 Task: Change  the formatting of the data  Which is Greater than 10 in conditional formating, put the option 'Green Fill with Dark Green Text. . 'In the sheet   Rise Sales log book
Action: Mouse moved to (280, 205)
Screenshot: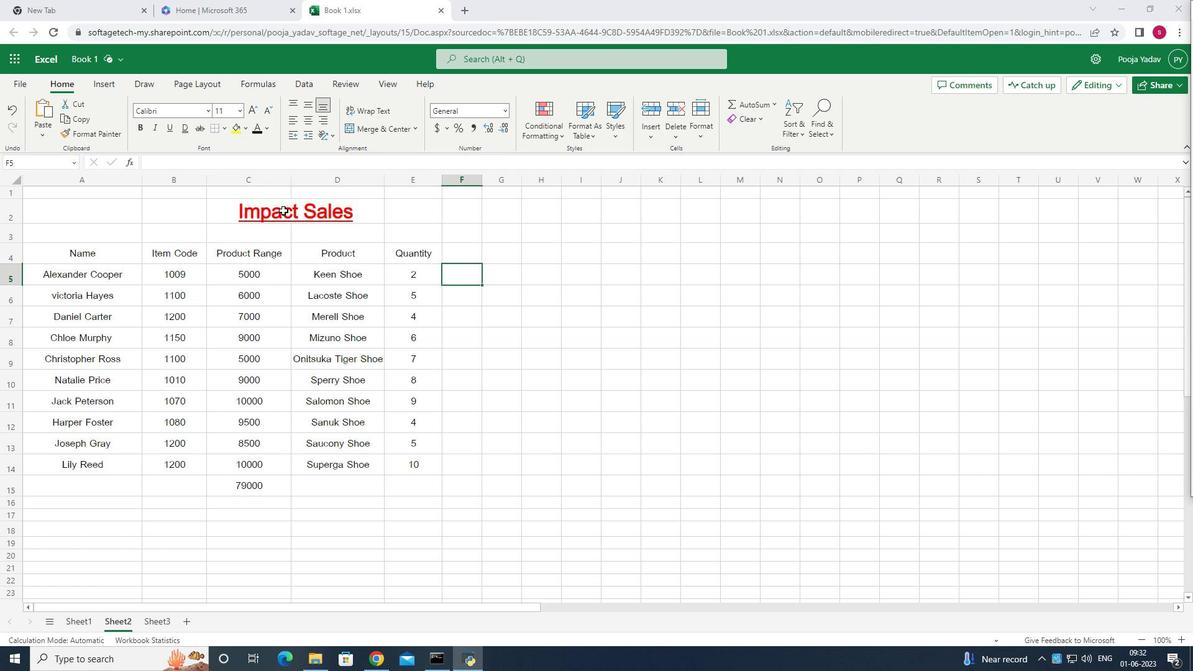 
Action: Mouse pressed left at (280, 205)
Screenshot: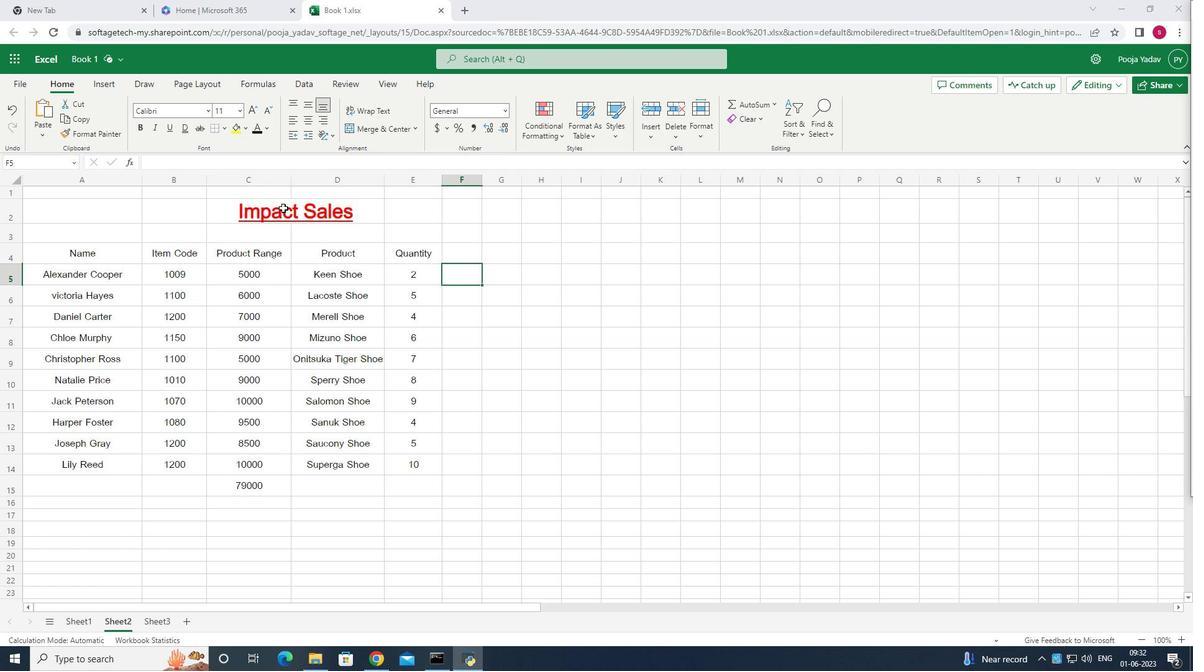 
Action: Mouse moved to (62, 246)
Screenshot: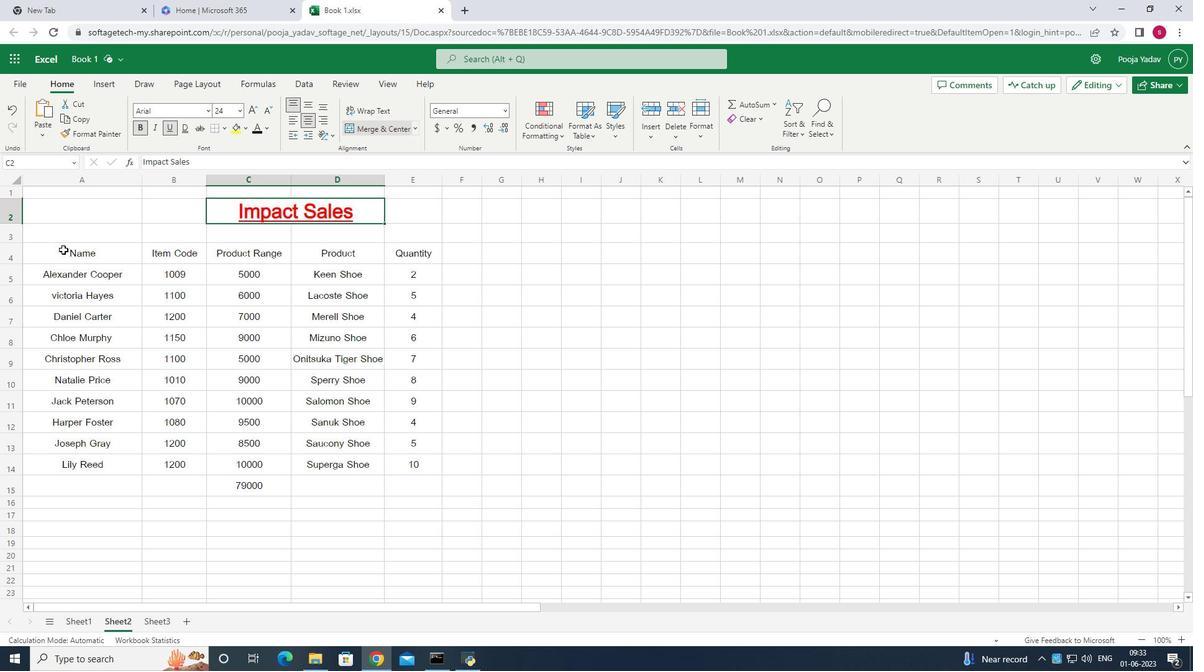 
Action: Mouse pressed left at (62, 246)
Screenshot: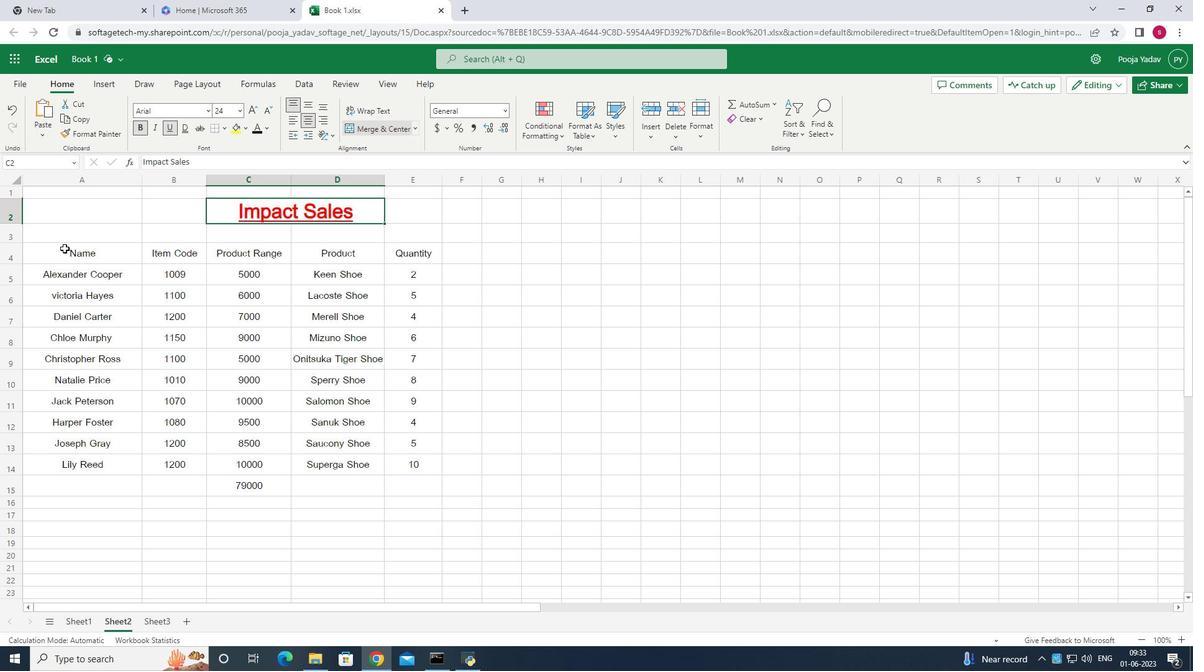 
Action: Mouse moved to (79, 233)
Screenshot: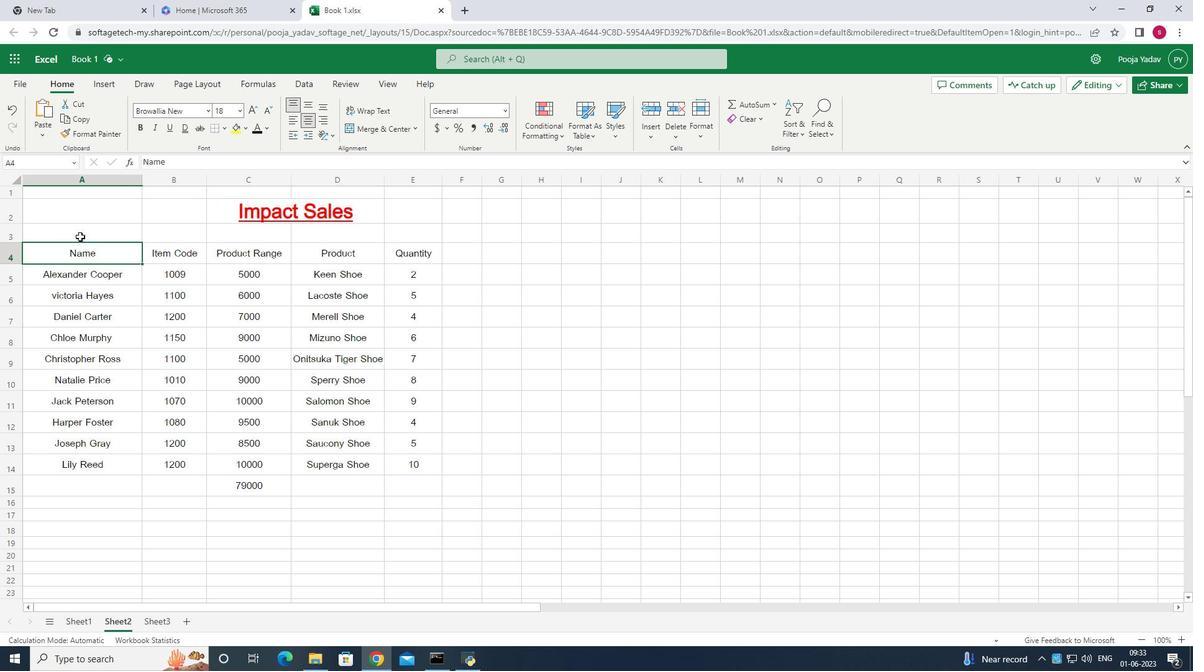 
Action: Mouse pressed left at (79, 233)
Screenshot: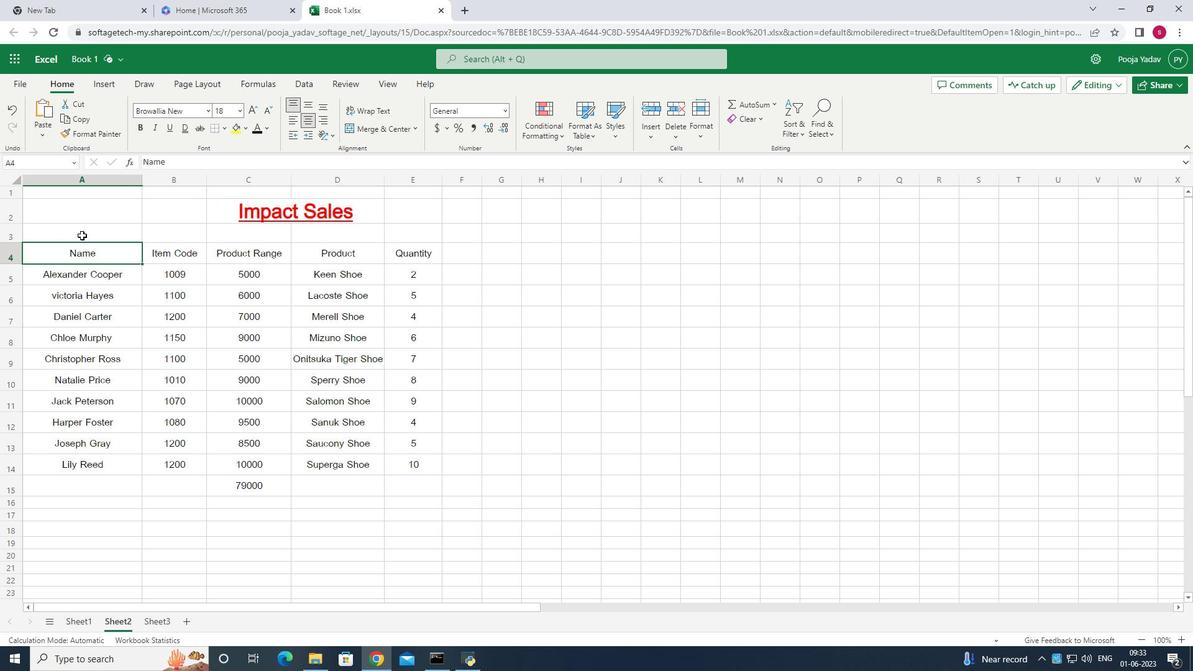 
Action: Mouse pressed left at (79, 233)
Screenshot: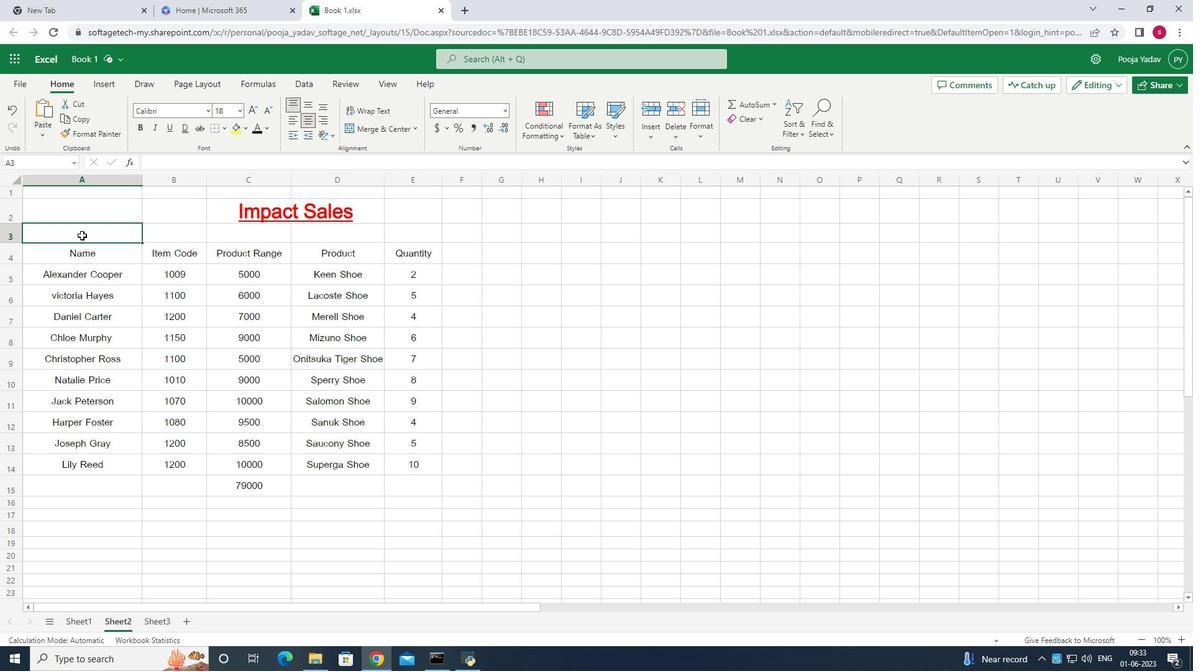 
Action: Mouse moved to (260, 123)
Screenshot: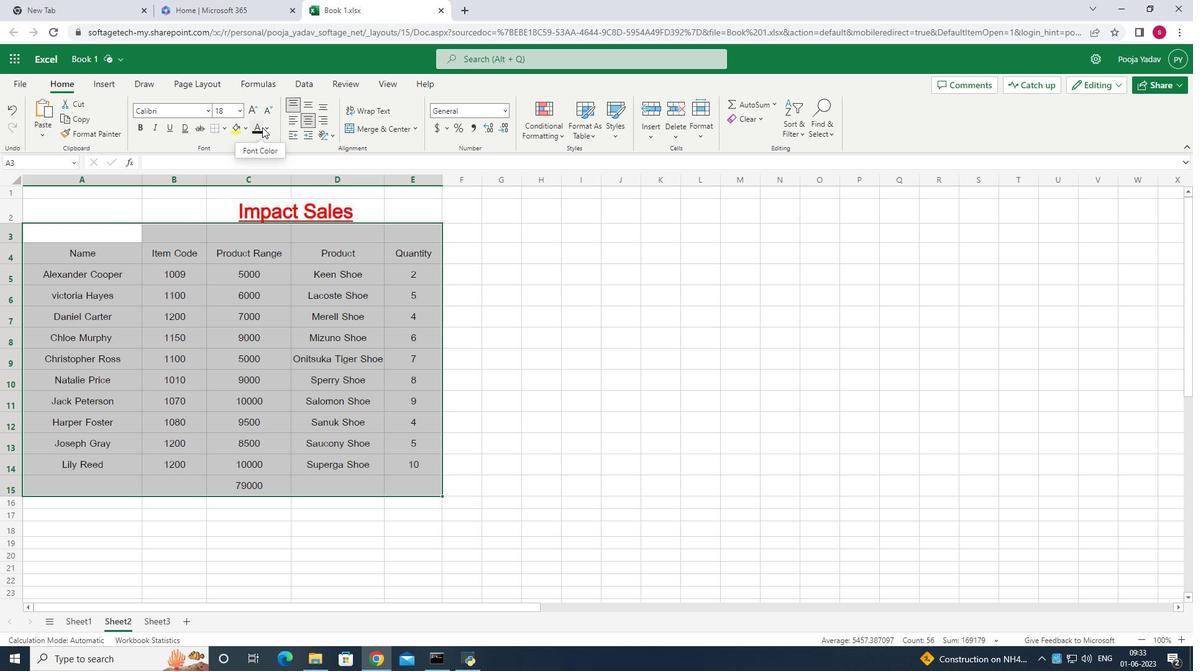 
Action: Mouse pressed left at (260, 123)
Screenshot: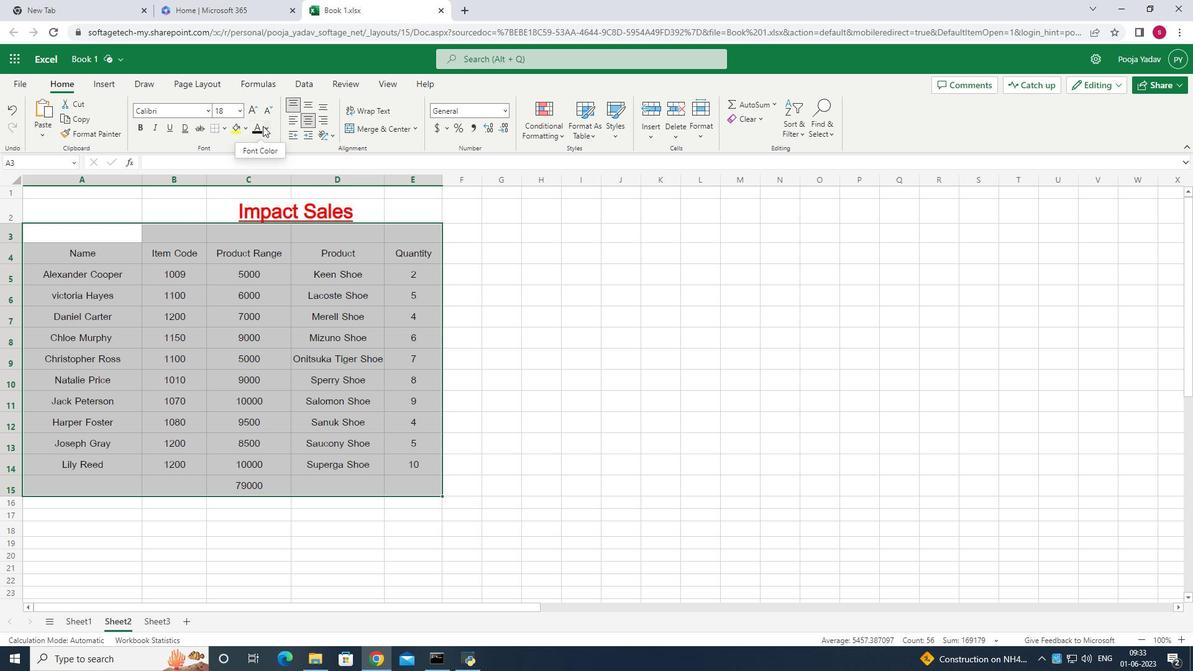 
Action: Mouse moved to (392, 260)
Screenshot: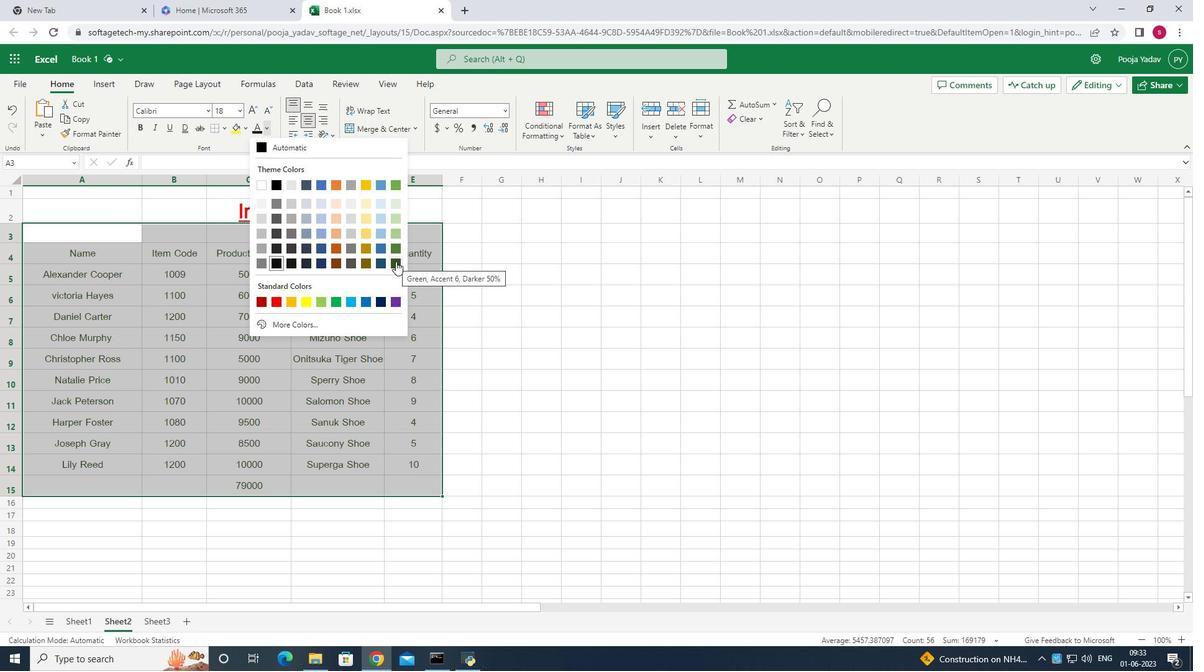 
Action: Mouse pressed left at (392, 260)
Screenshot: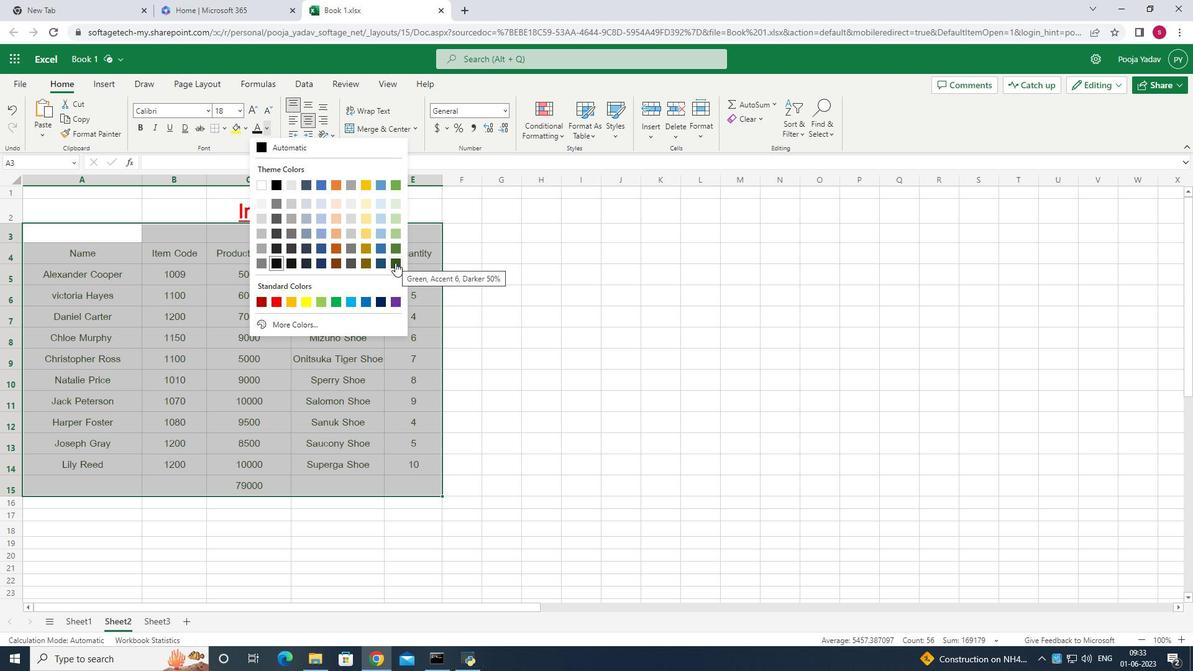 
Action: Mouse moved to (463, 279)
Screenshot: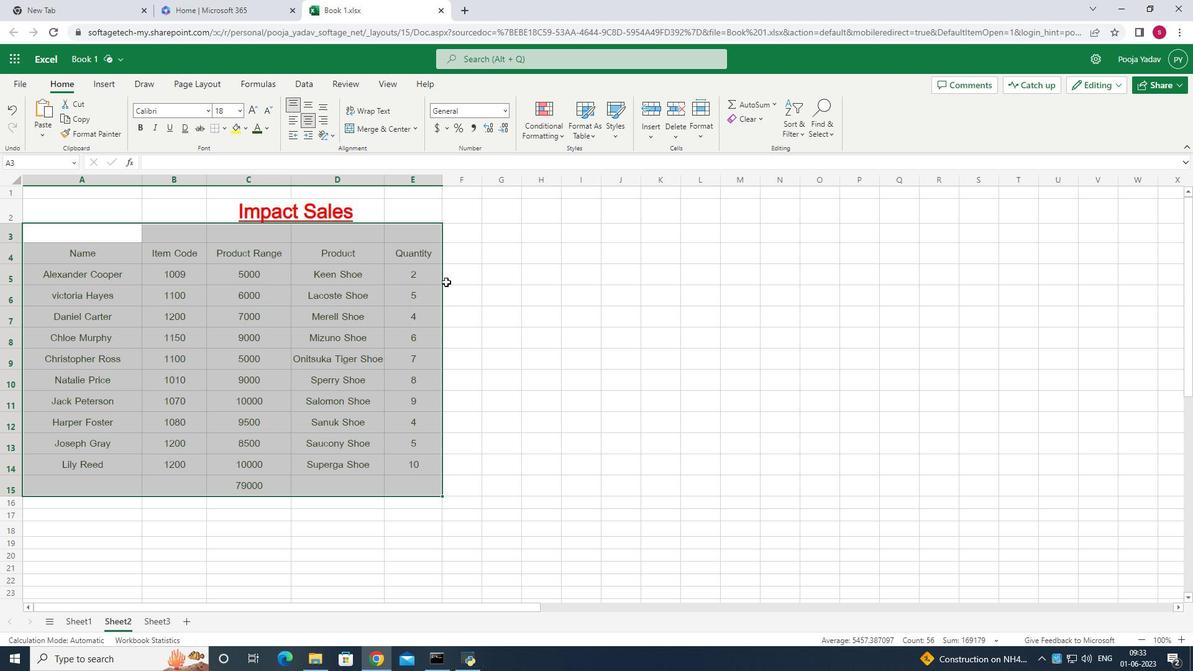 
Action: Mouse pressed left at (463, 279)
Screenshot: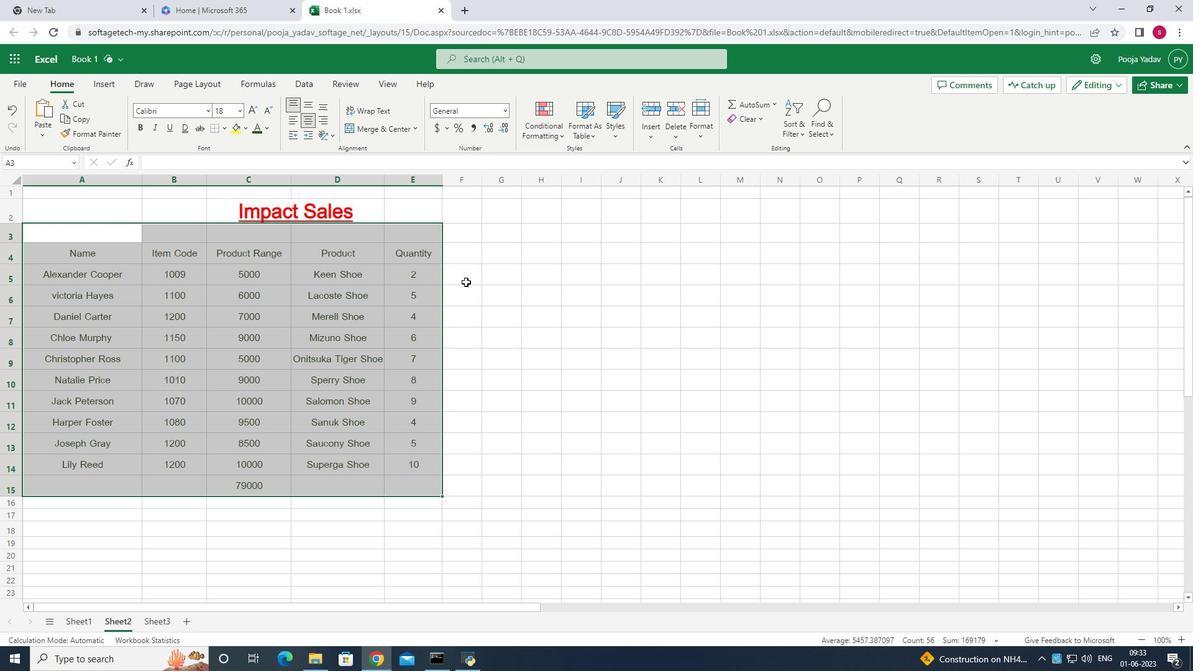 
Action: Mouse moved to (81, 236)
Screenshot: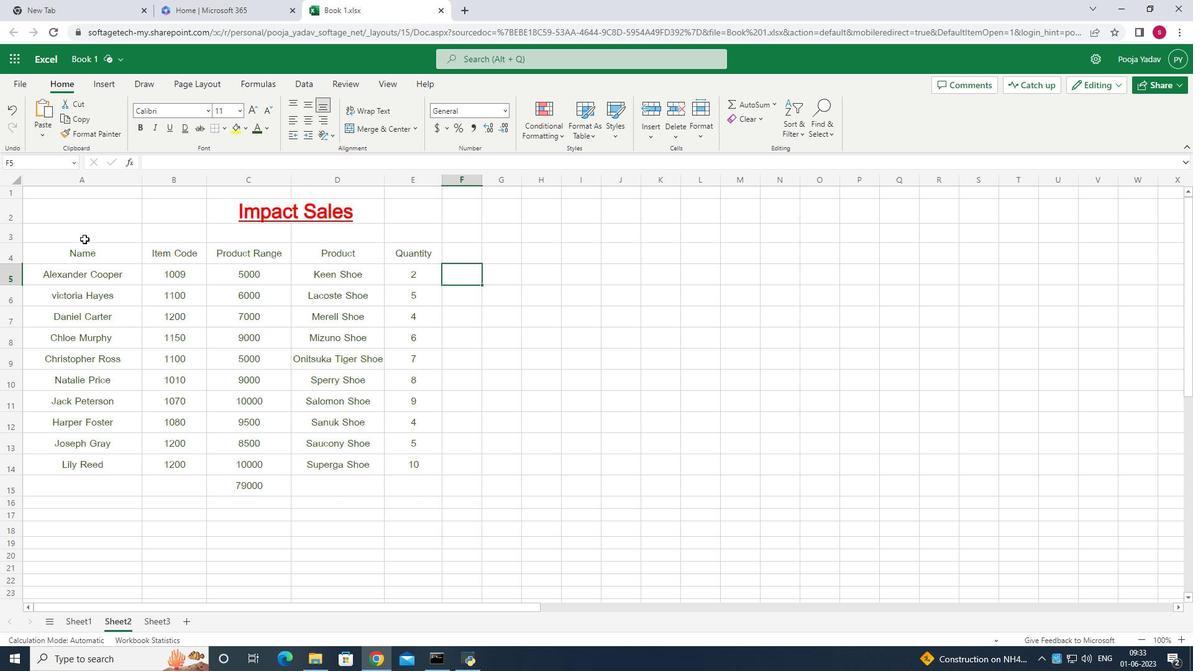 
Action: Mouse pressed left at (81, 236)
Screenshot: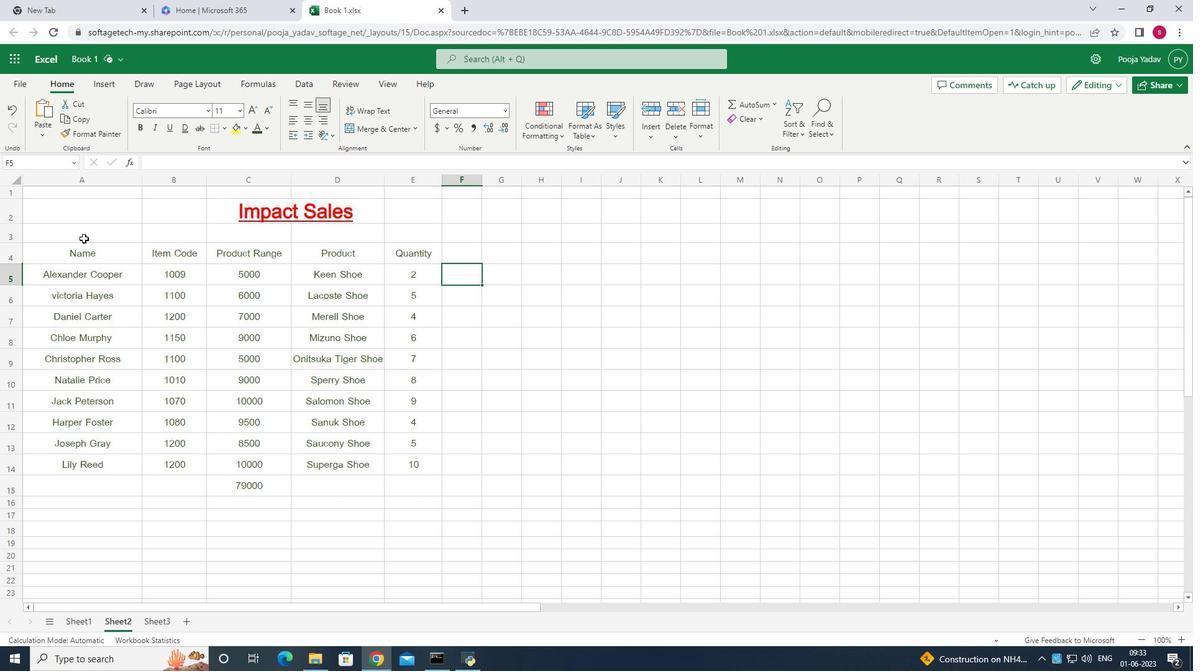 
Action: Mouse moved to (261, 128)
Screenshot: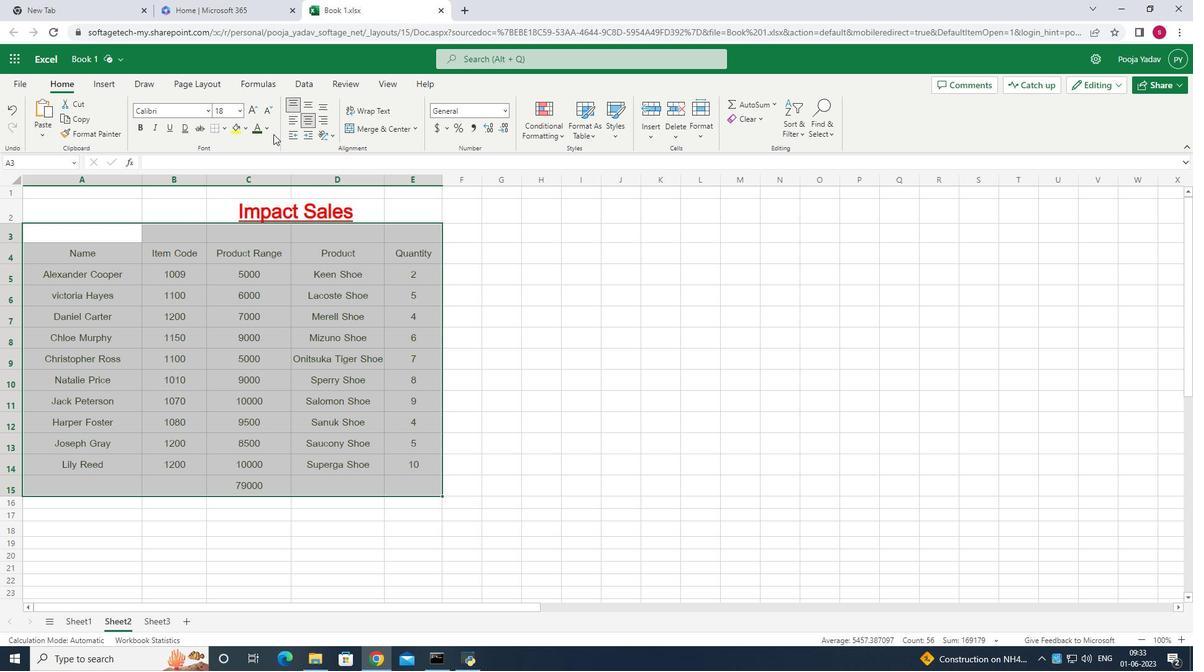 
Action: Mouse pressed left at (261, 128)
Screenshot: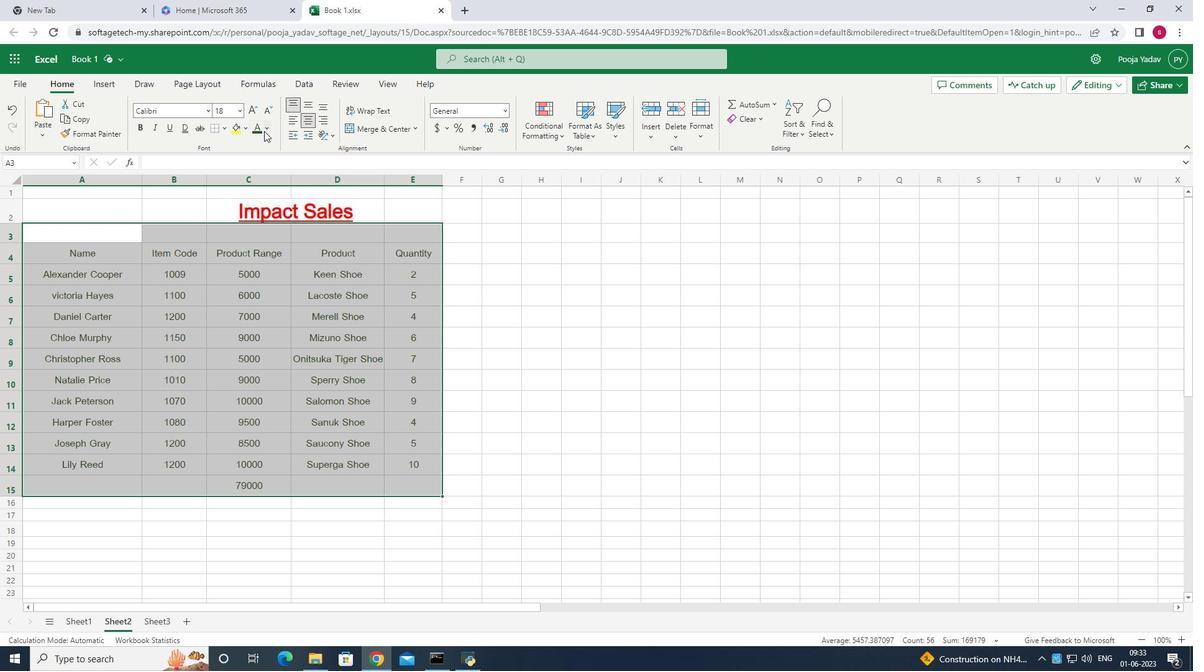 
Action: Mouse moved to (392, 256)
Screenshot: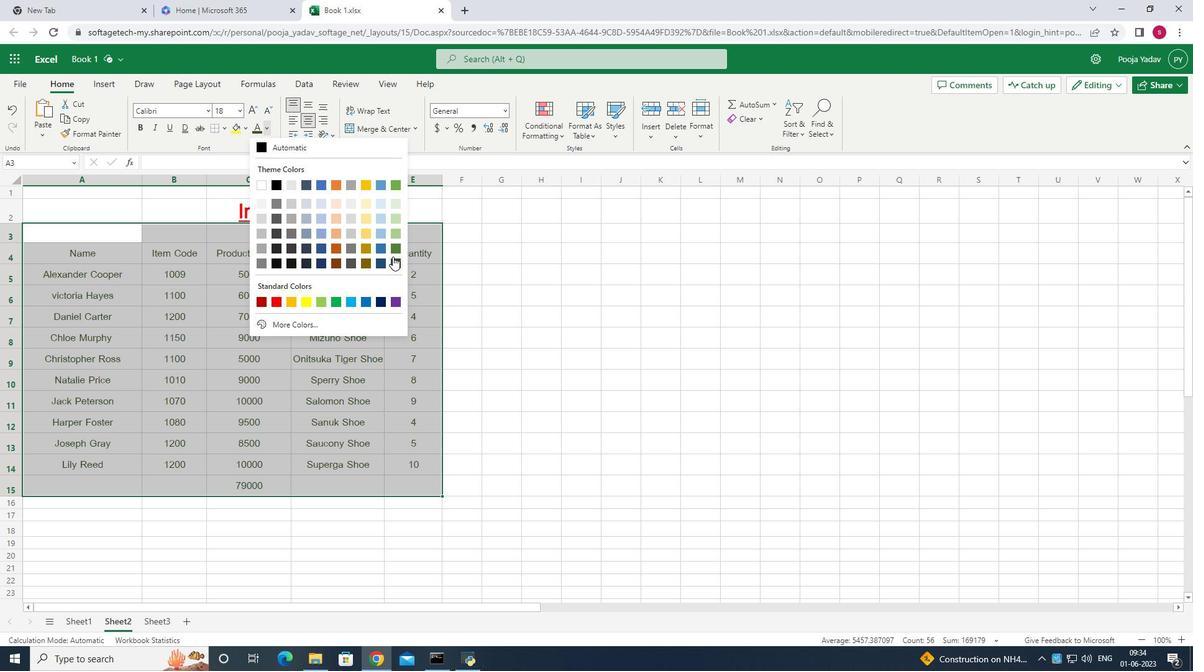 
Action: Mouse pressed left at (392, 256)
Screenshot: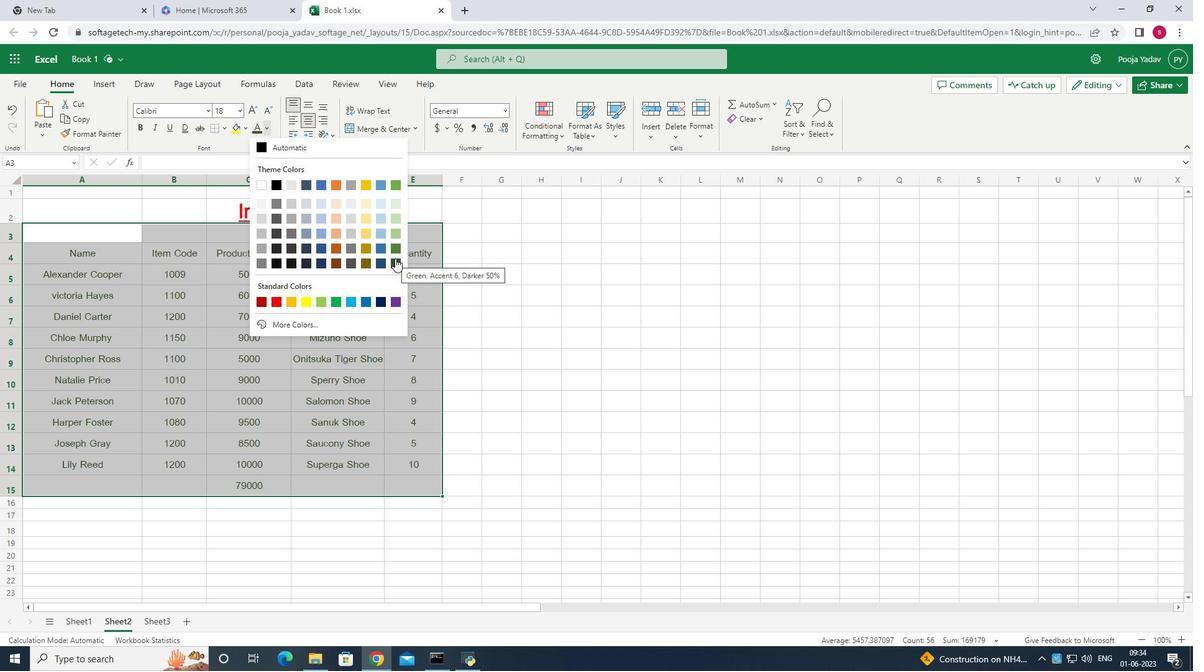 
Action: Mouse pressed left at (392, 256)
Screenshot: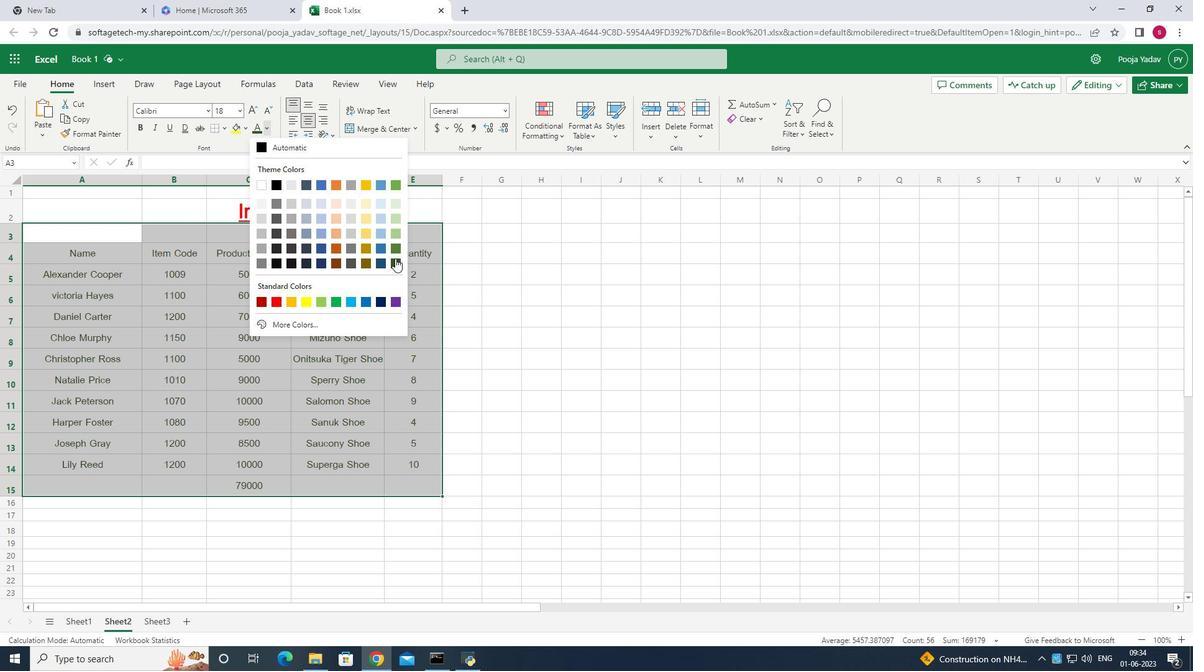 
Action: Mouse pressed left at (392, 256)
Screenshot: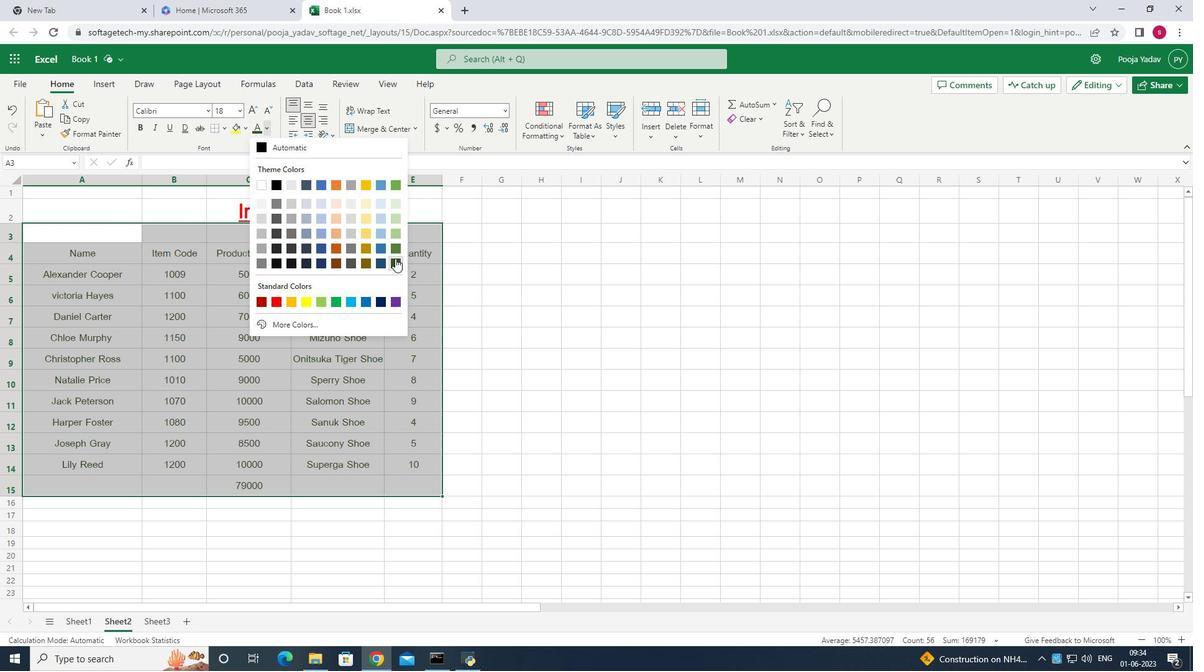 
Action: Mouse pressed left at (392, 256)
Screenshot: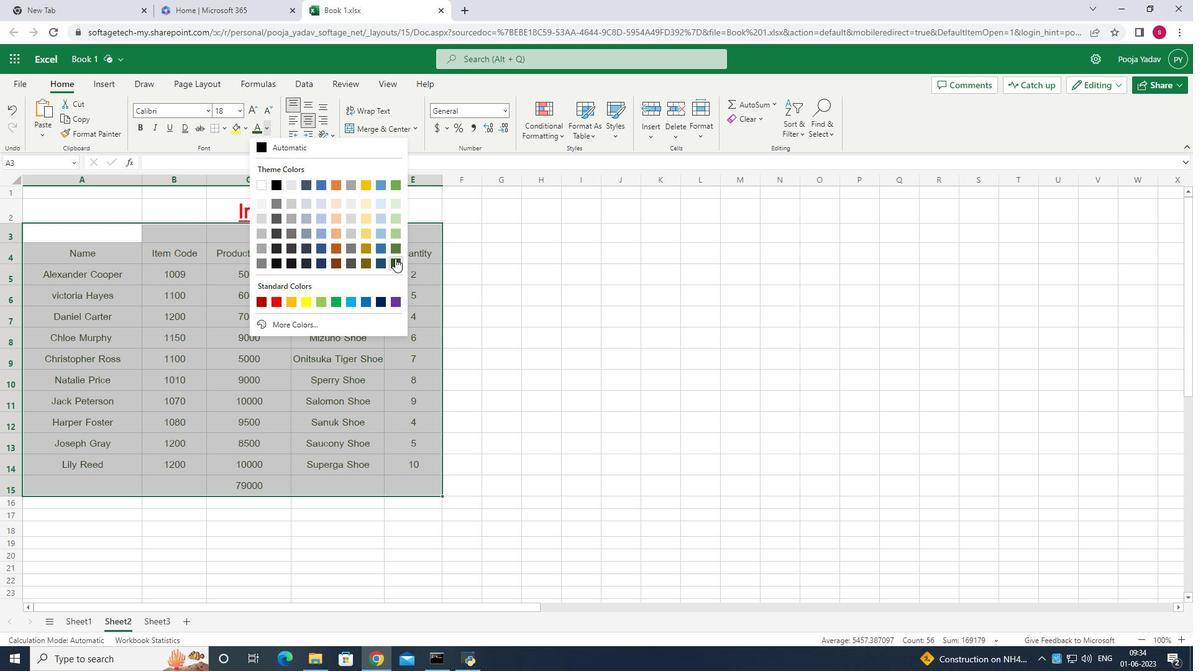 
Action: Mouse moved to (396, 257)
Screenshot: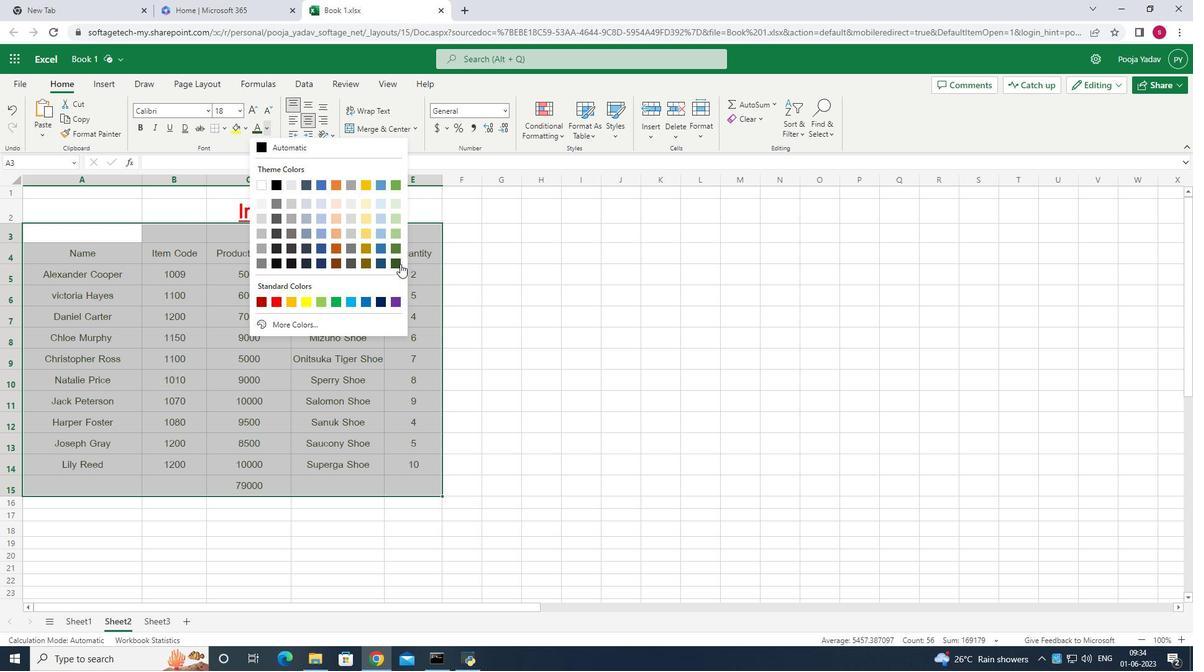 
Action: Mouse pressed left at (396, 257)
Screenshot: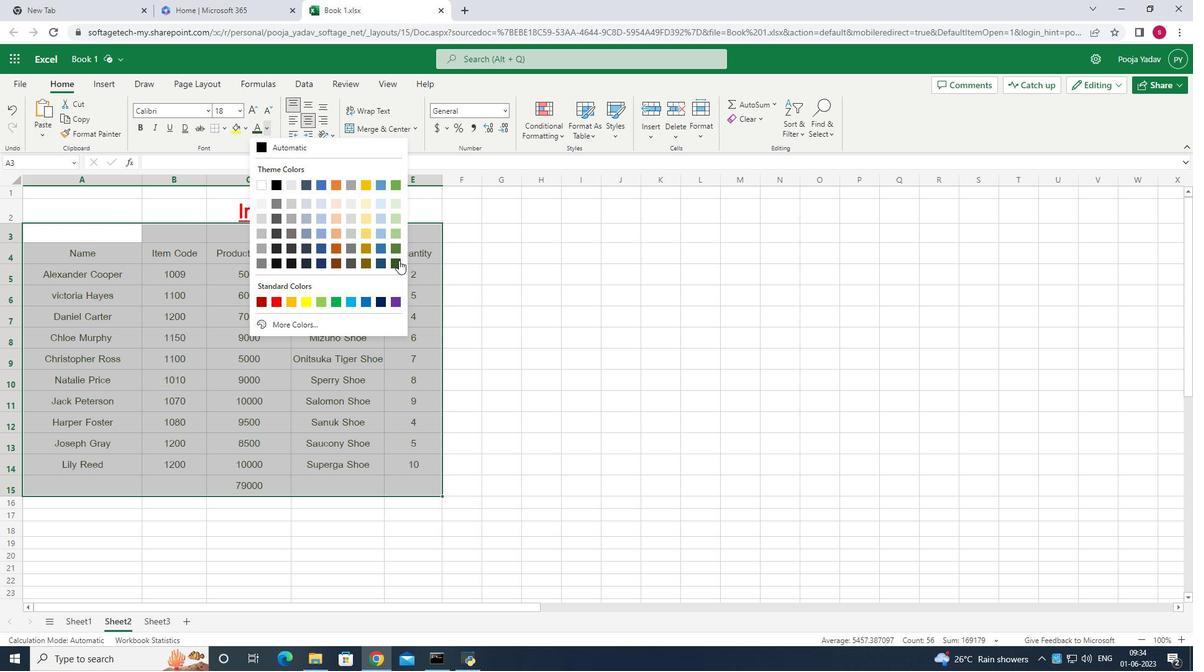
Action: Mouse moved to (522, 271)
Screenshot: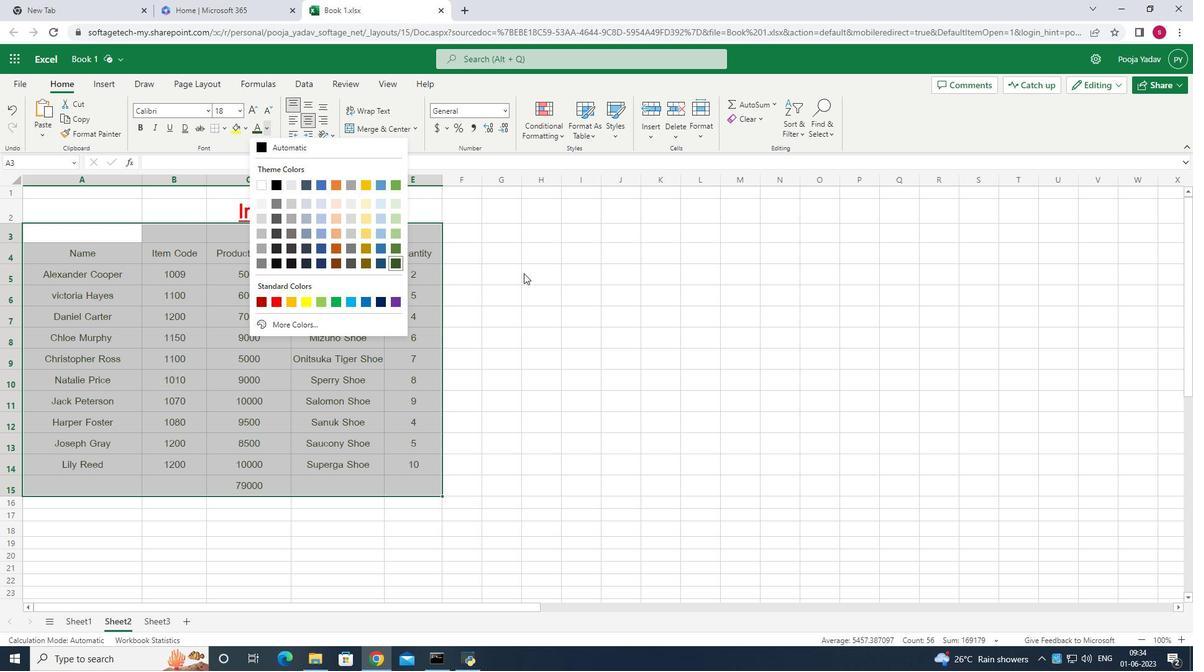 
Action: Mouse pressed left at (522, 271)
Screenshot: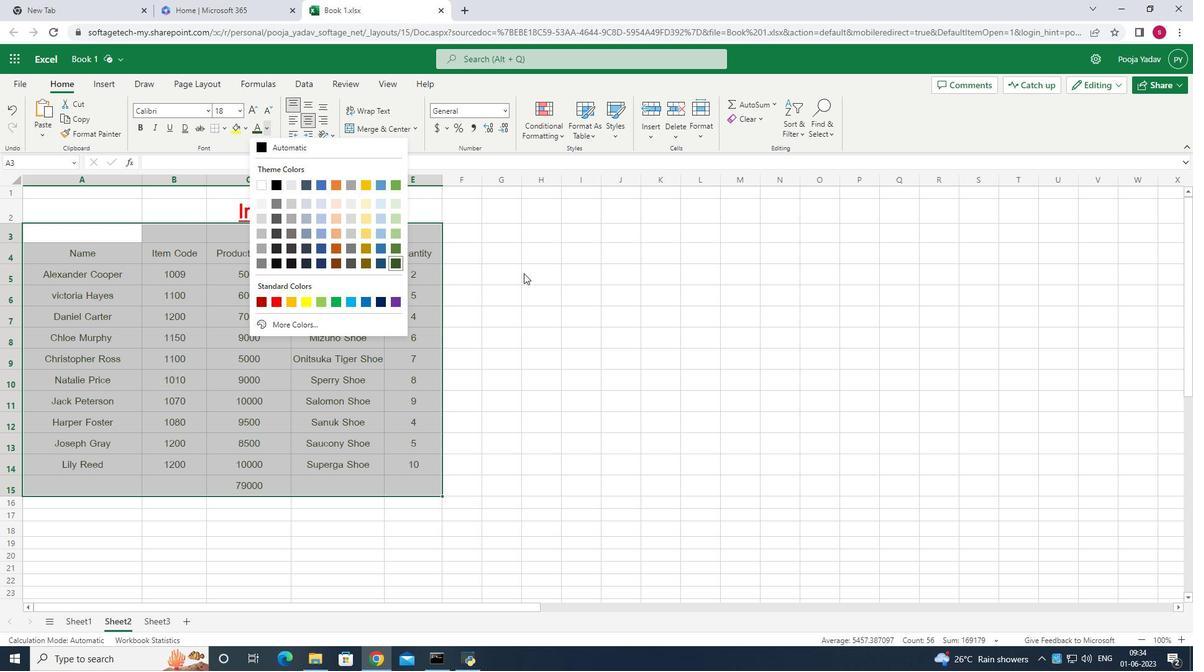 
Action: Mouse moved to (497, 368)
Screenshot: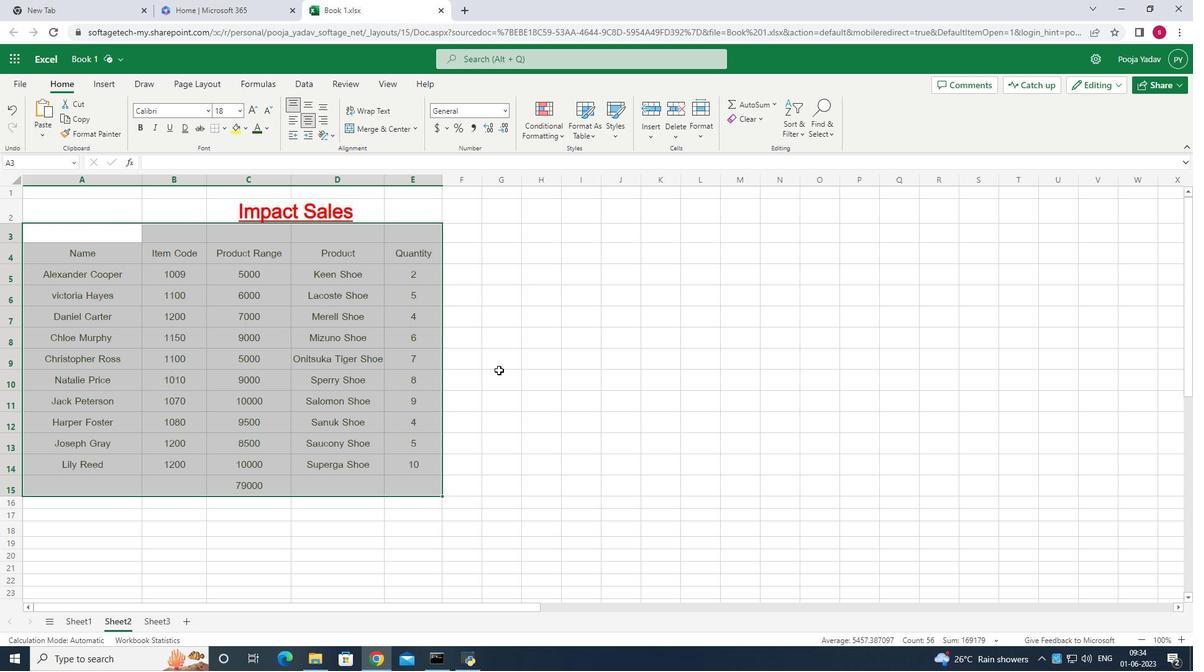 
Action: Mouse pressed left at (497, 368)
Screenshot: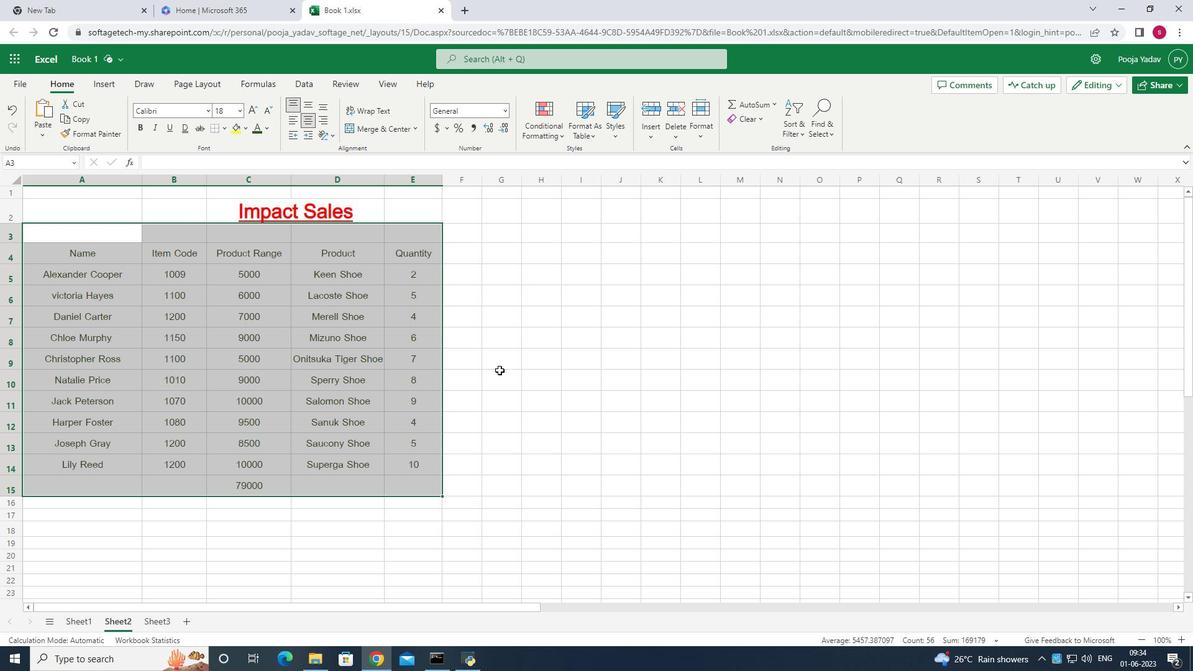 
Action: Mouse moved to (106, 239)
Screenshot: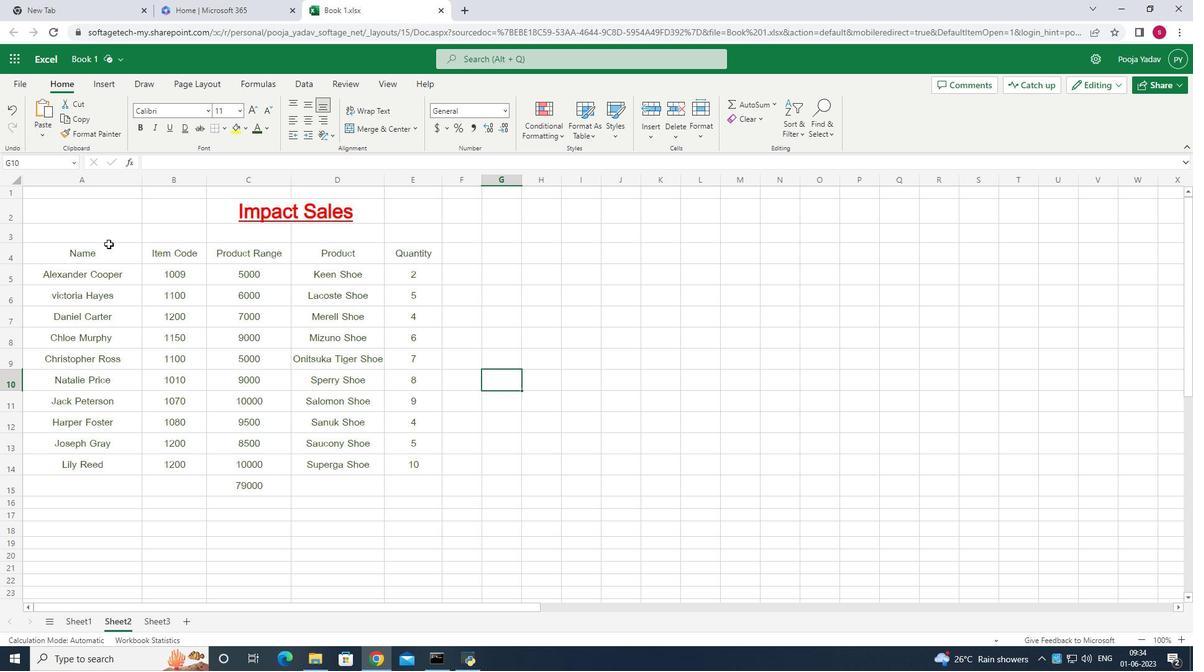 
Action: Mouse pressed left at (106, 239)
Screenshot: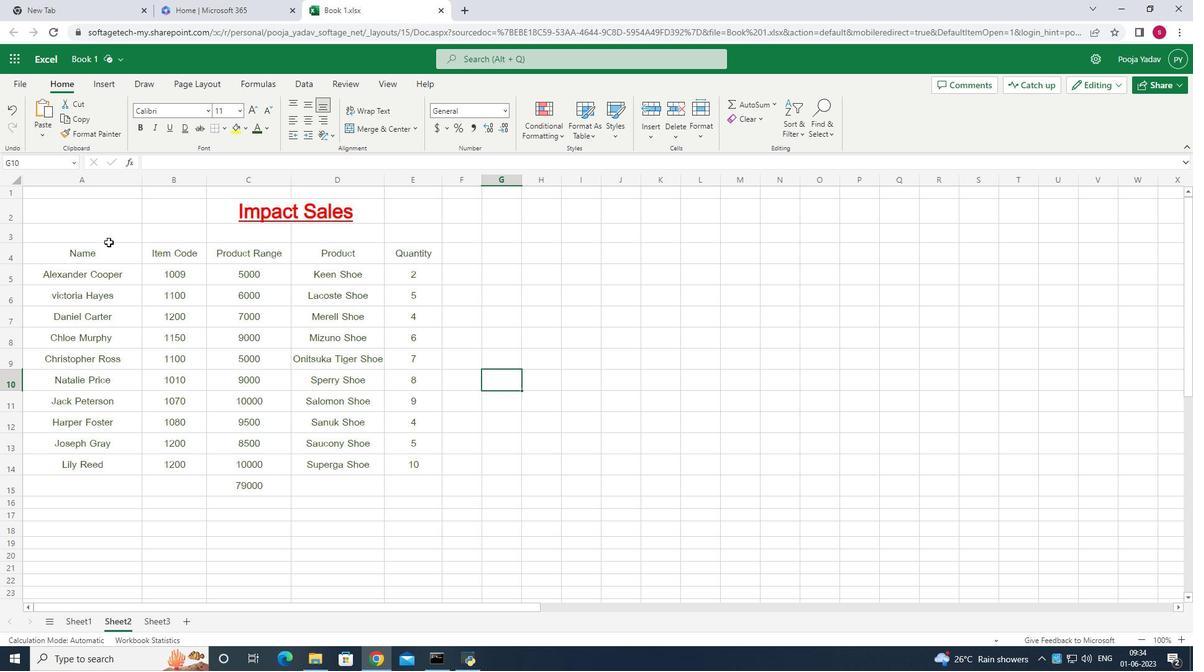 
Action: Mouse moved to (238, 108)
Screenshot: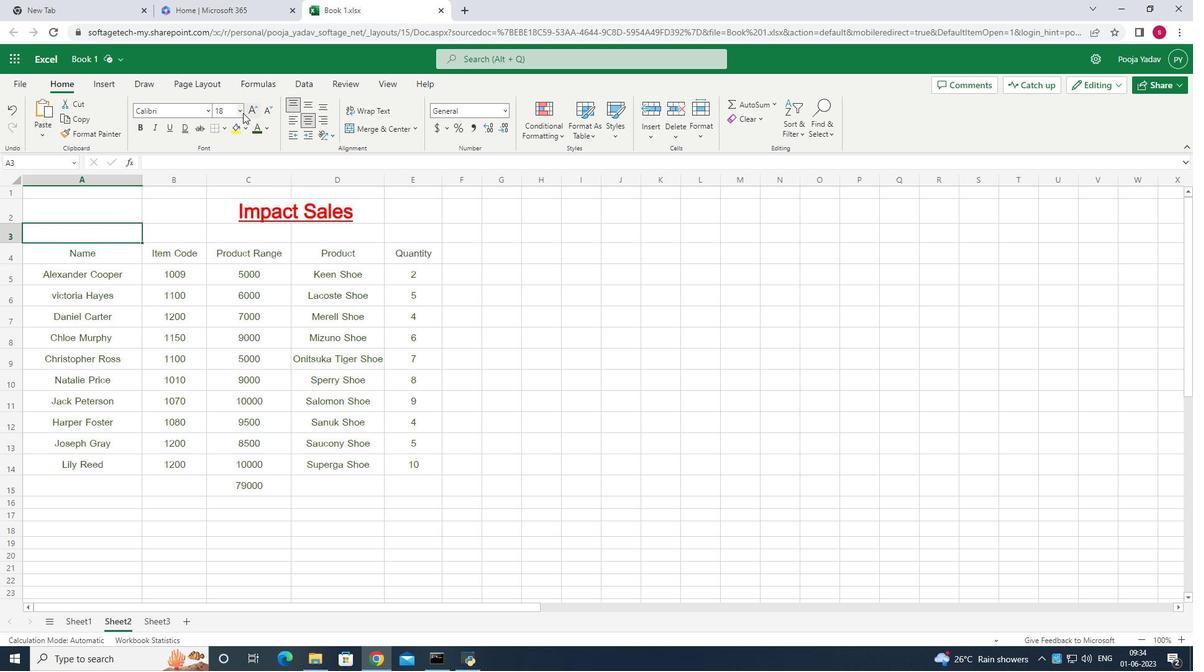 
Action: Mouse pressed left at (238, 108)
Screenshot: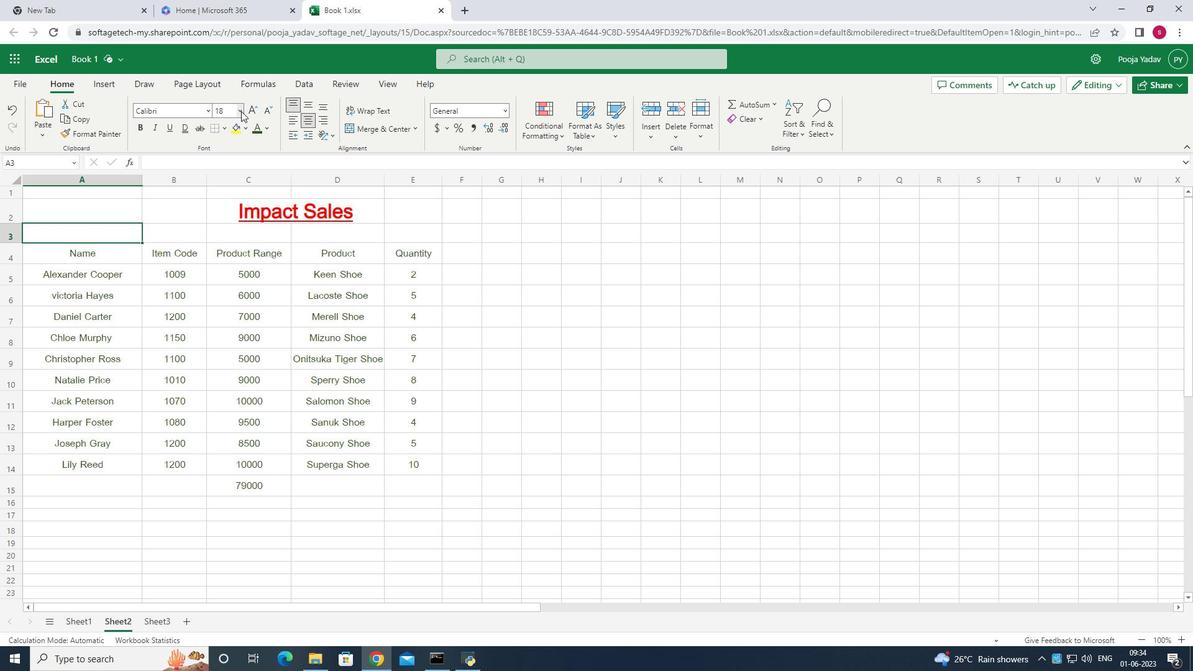 
Action: Mouse moved to (225, 227)
Screenshot: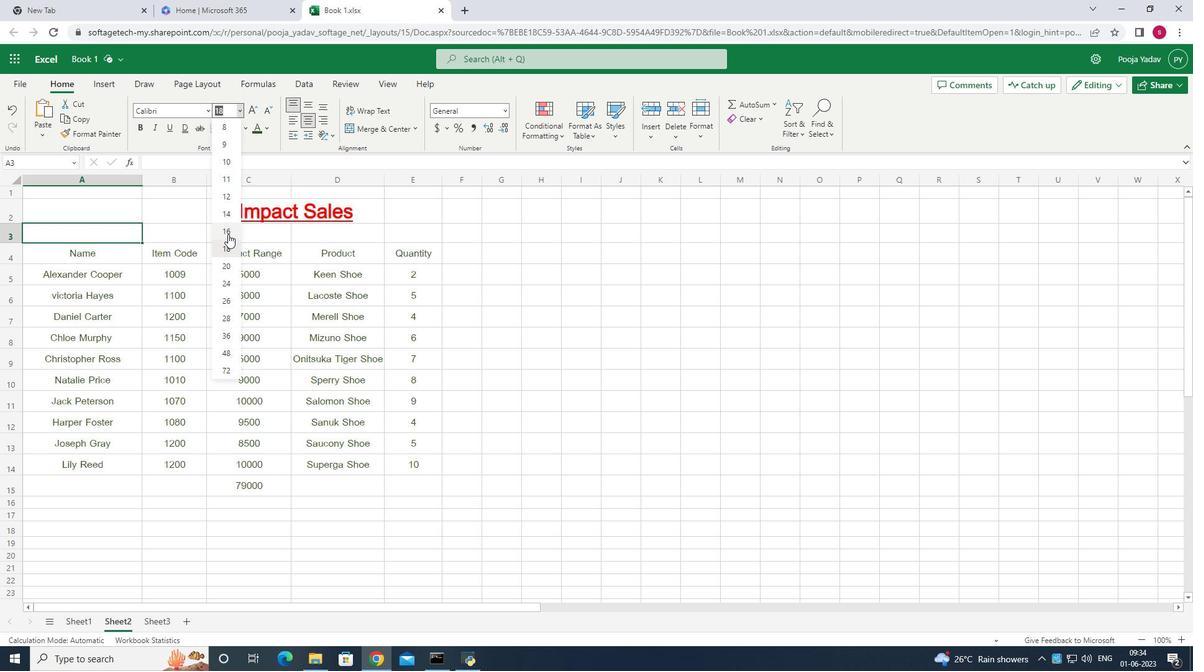 
Action: Mouse pressed left at (225, 227)
Screenshot: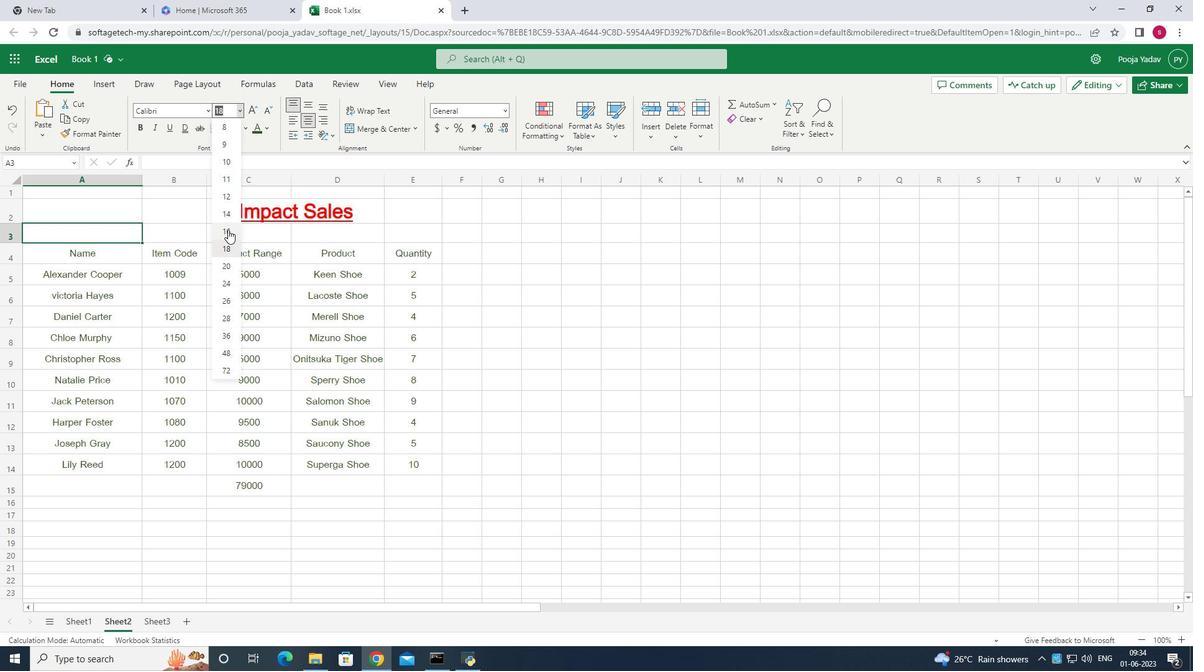 
Action: Mouse moved to (237, 225)
Screenshot: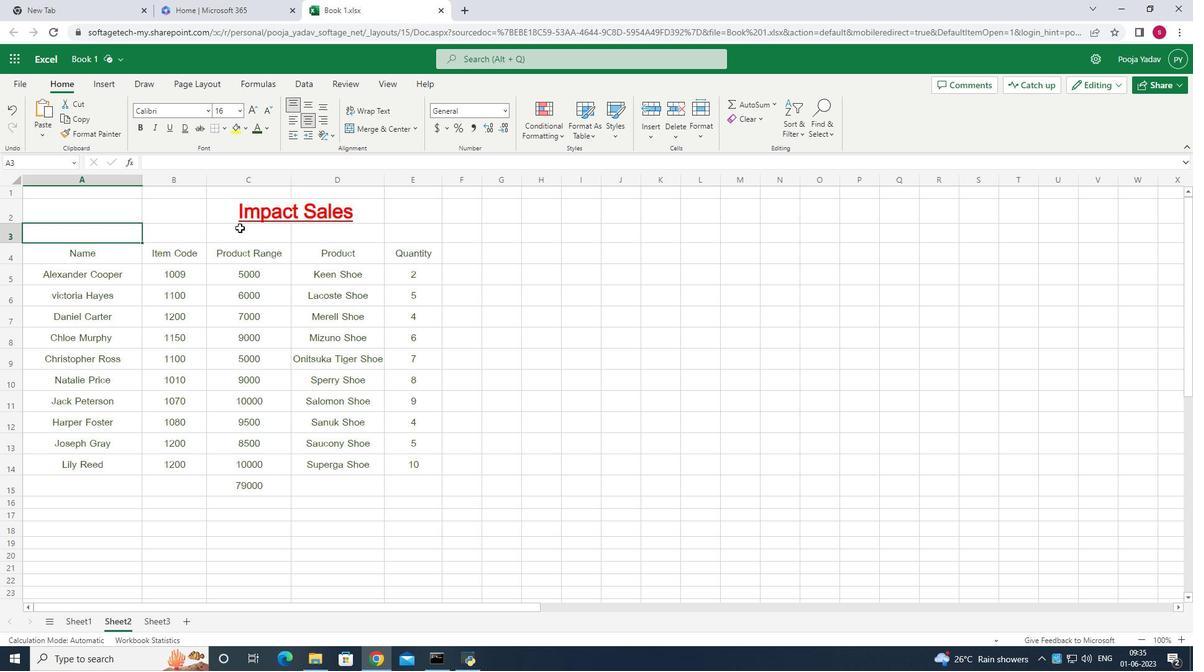 
